 Task: Select Convenience. Add to cart, from Total Wine & More for 425 Callison Lane, Wilmington, Delaware 19801, Cell Number 302-432-3748, following item :_x000D_
Red Bull Energy Drink Sugar Free Can  - 4
Action: Mouse moved to (261, 102)
Screenshot: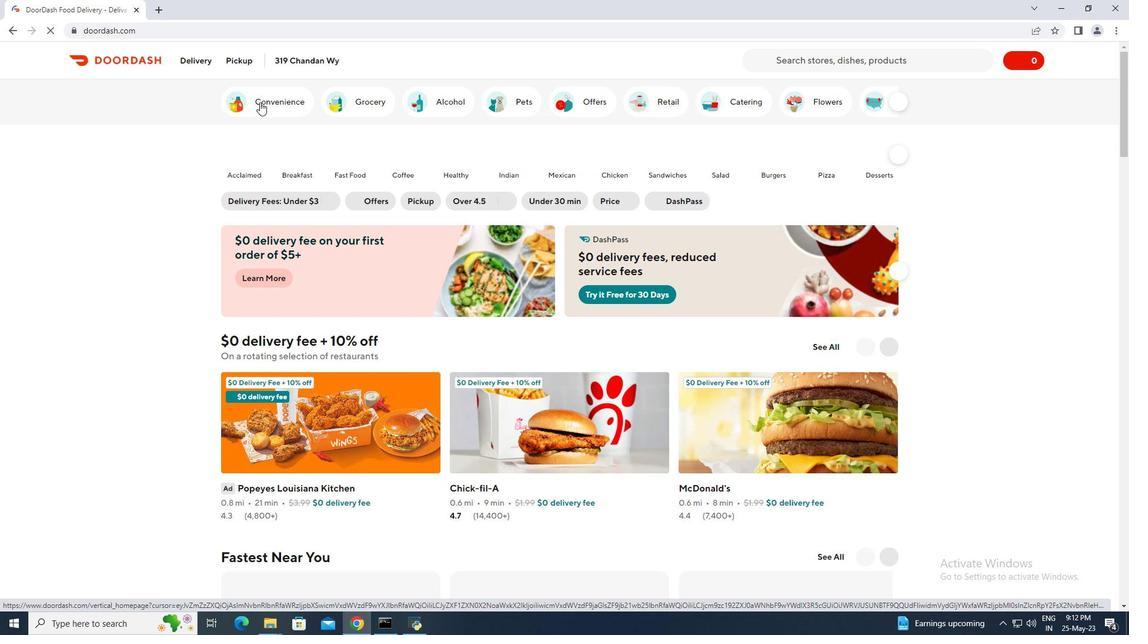 
Action: Mouse pressed left at (261, 102)
Screenshot: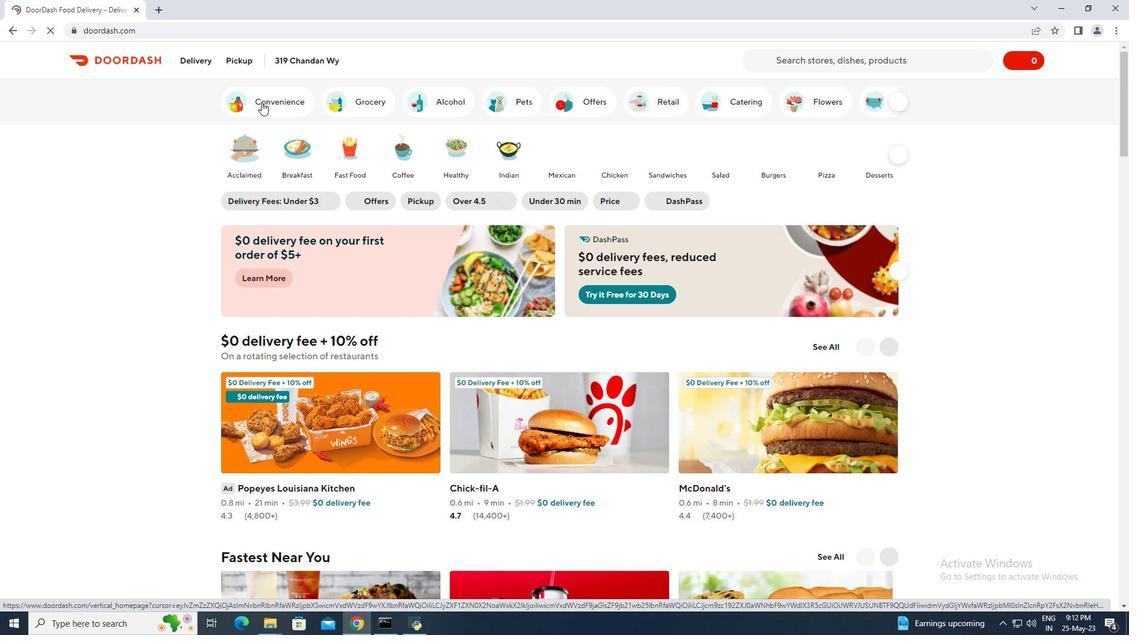 
Action: Mouse moved to (365, 320)
Screenshot: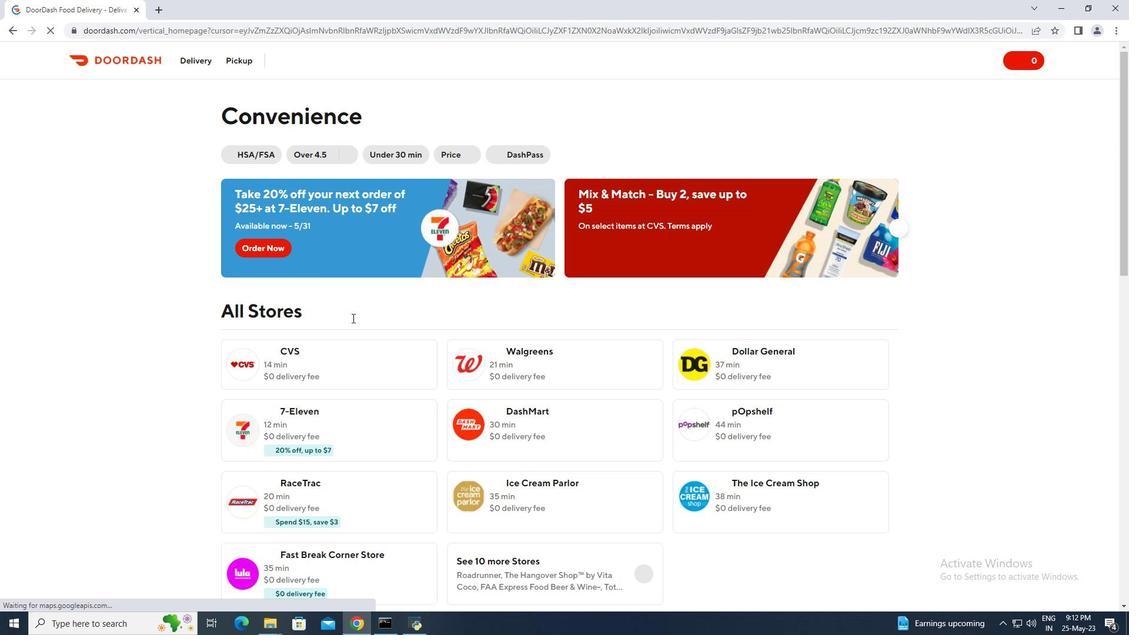 
Action: Mouse scrolled (365, 319) with delta (0, 0)
Screenshot: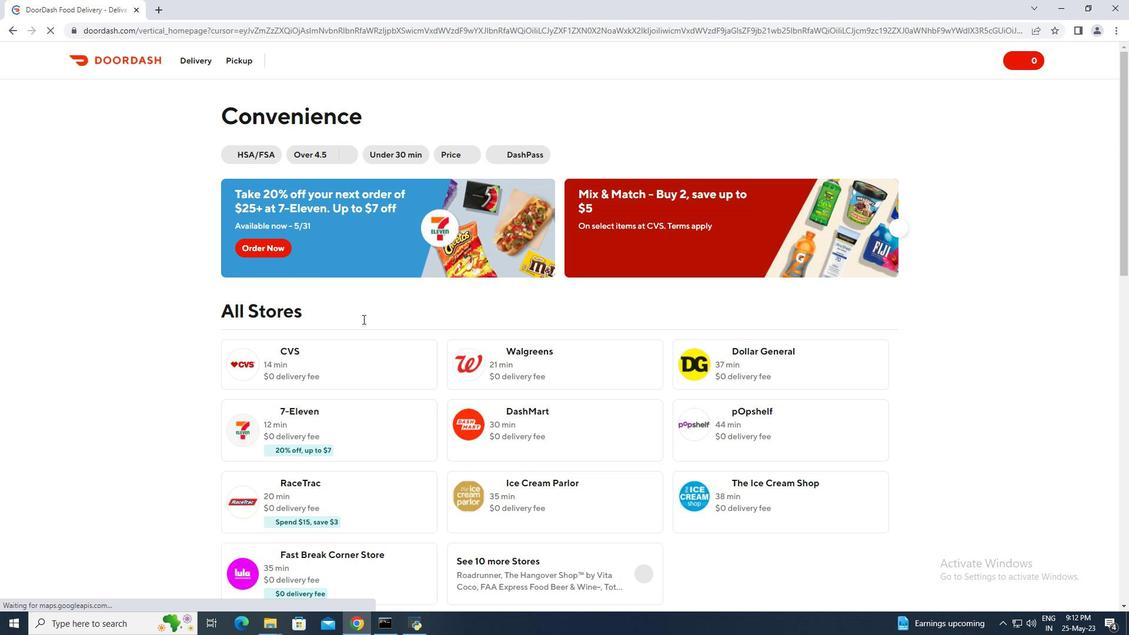 
Action: Mouse scrolled (365, 319) with delta (0, 0)
Screenshot: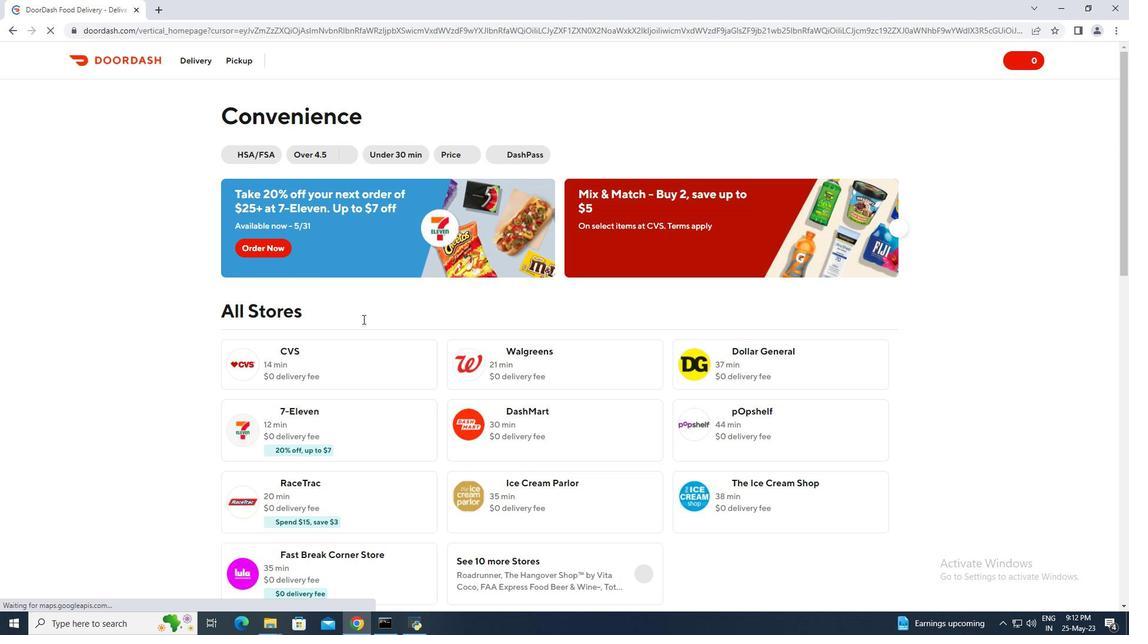 
Action: Mouse moved to (499, 461)
Screenshot: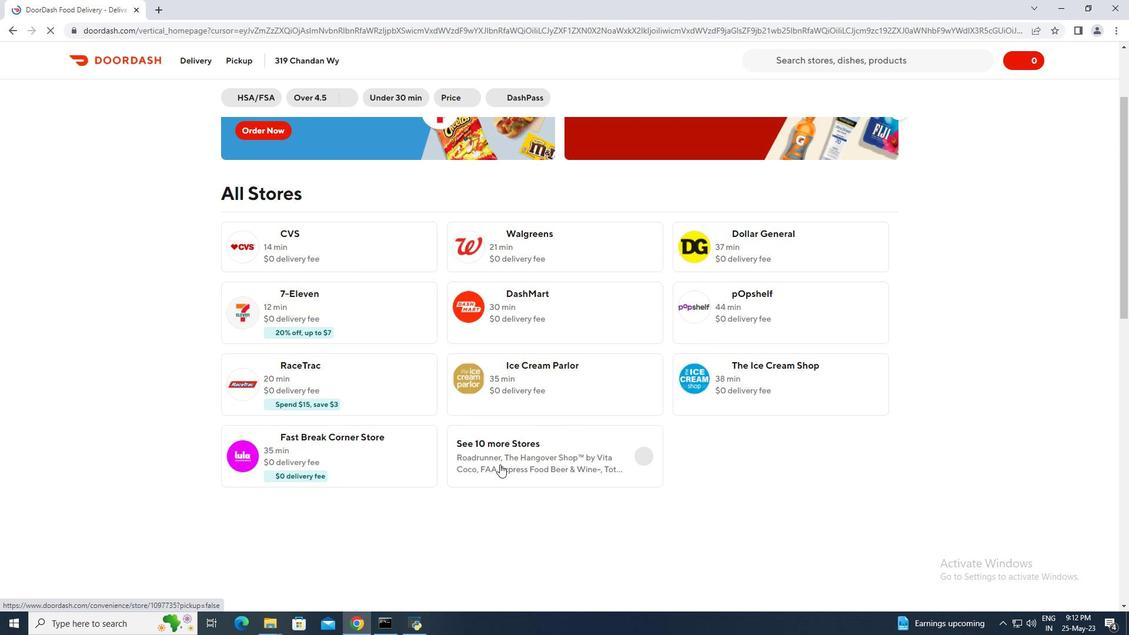 
Action: Mouse pressed left at (499, 461)
Screenshot: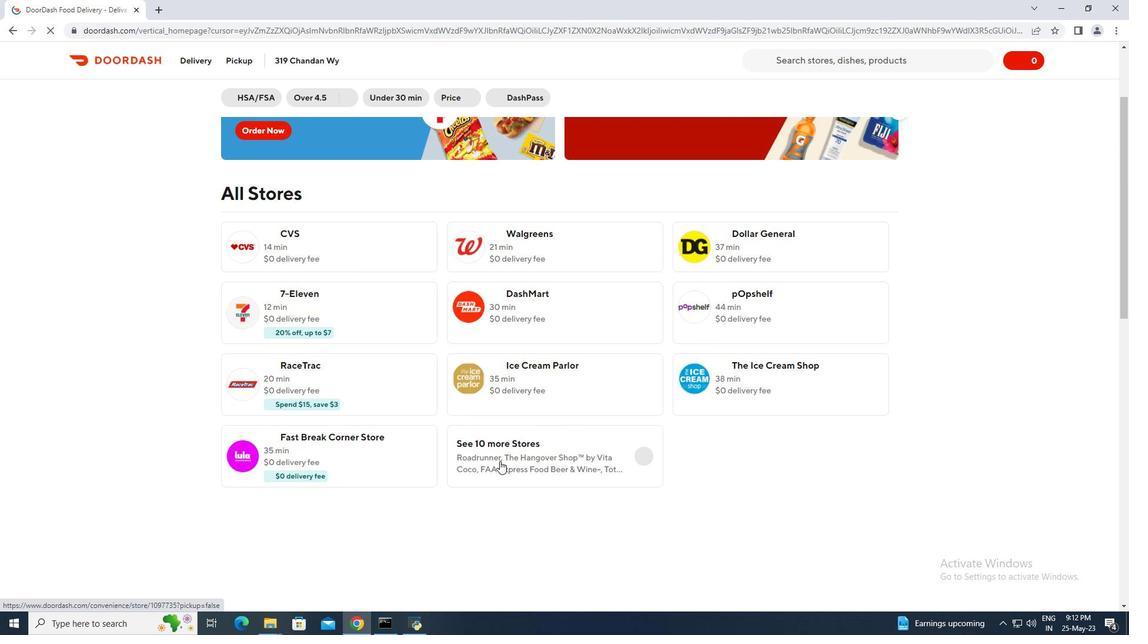 
Action: Mouse moved to (515, 442)
Screenshot: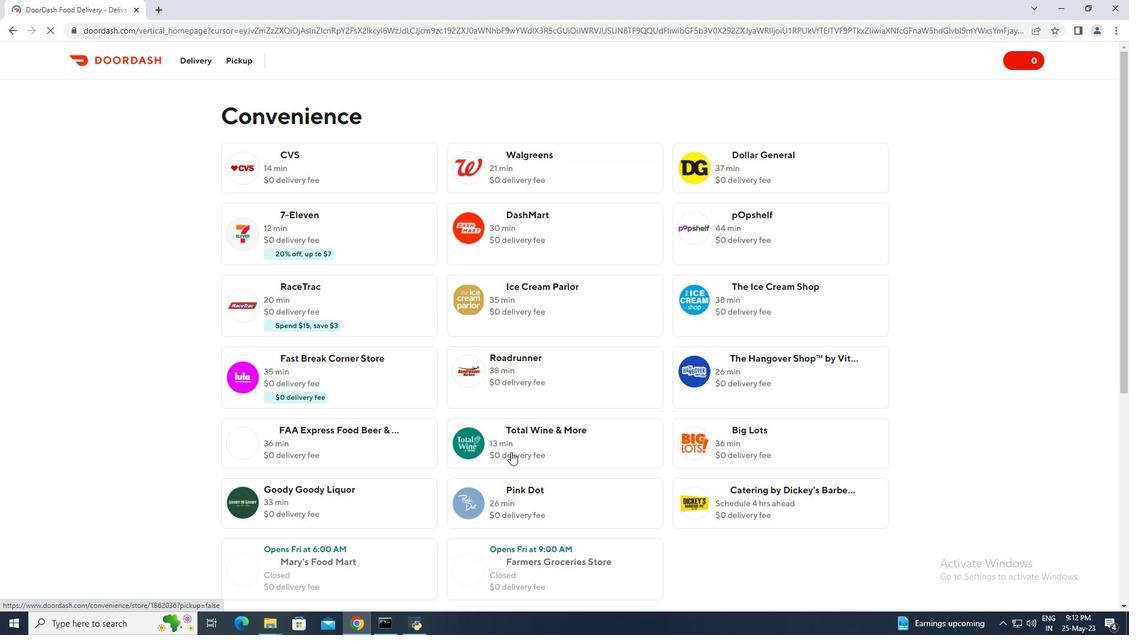 
Action: Mouse pressed left at (515, 442)
Screenshot: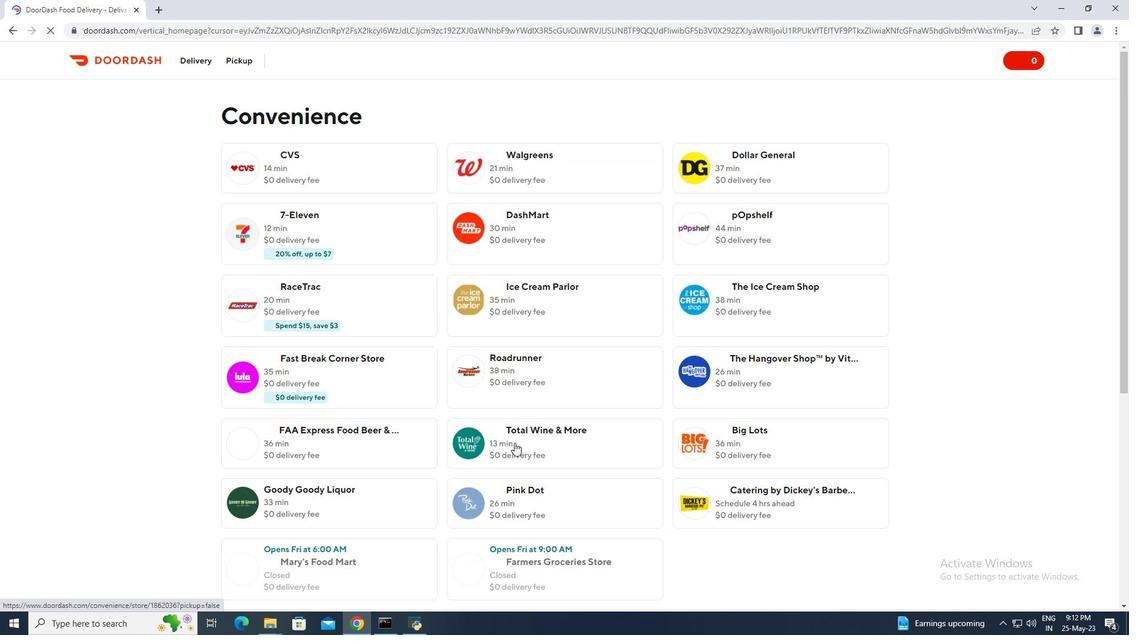 
Action: Mouse pressed left at (515, 442)
Screenshot: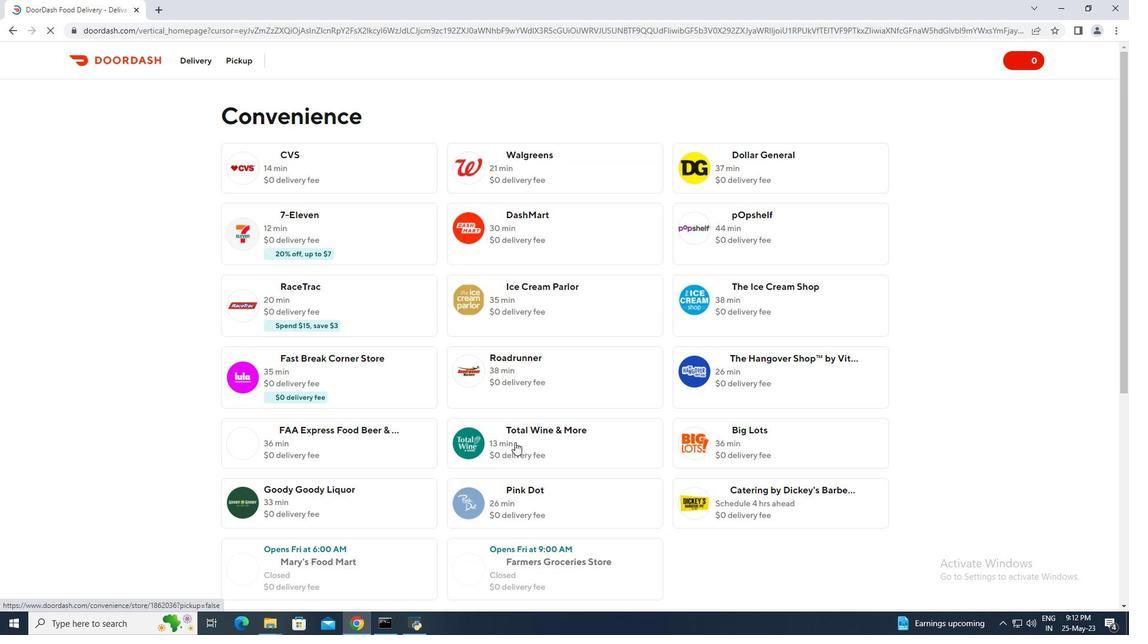 
Action: Mouse moved to (195, 56)
Screenshot: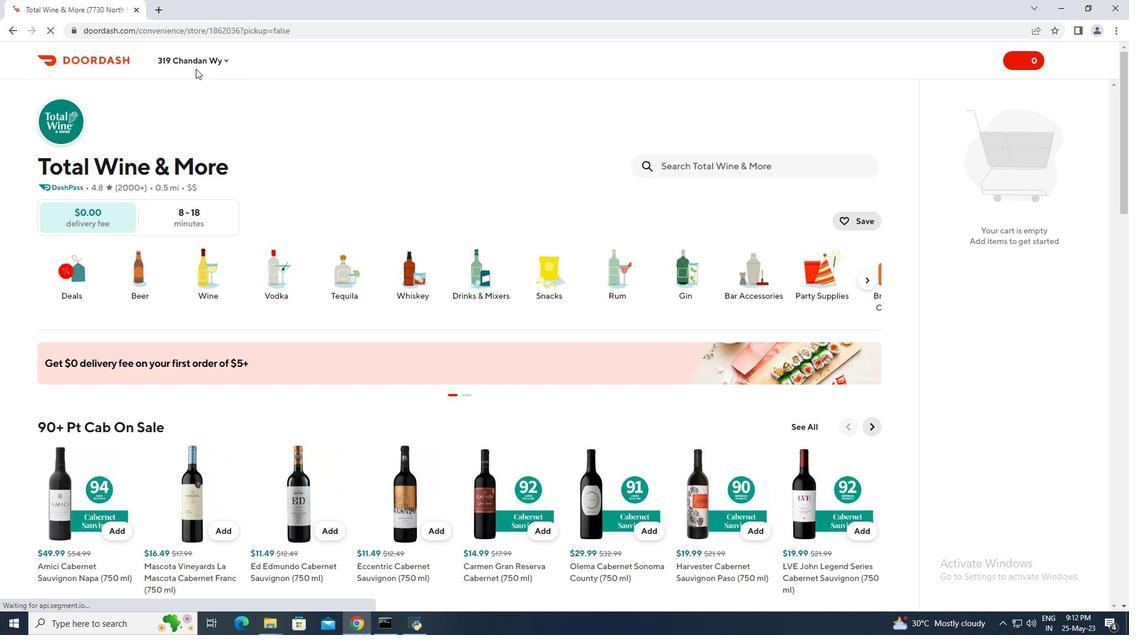 
Action: Mouse pressed left at (195, 56)
Screenshot: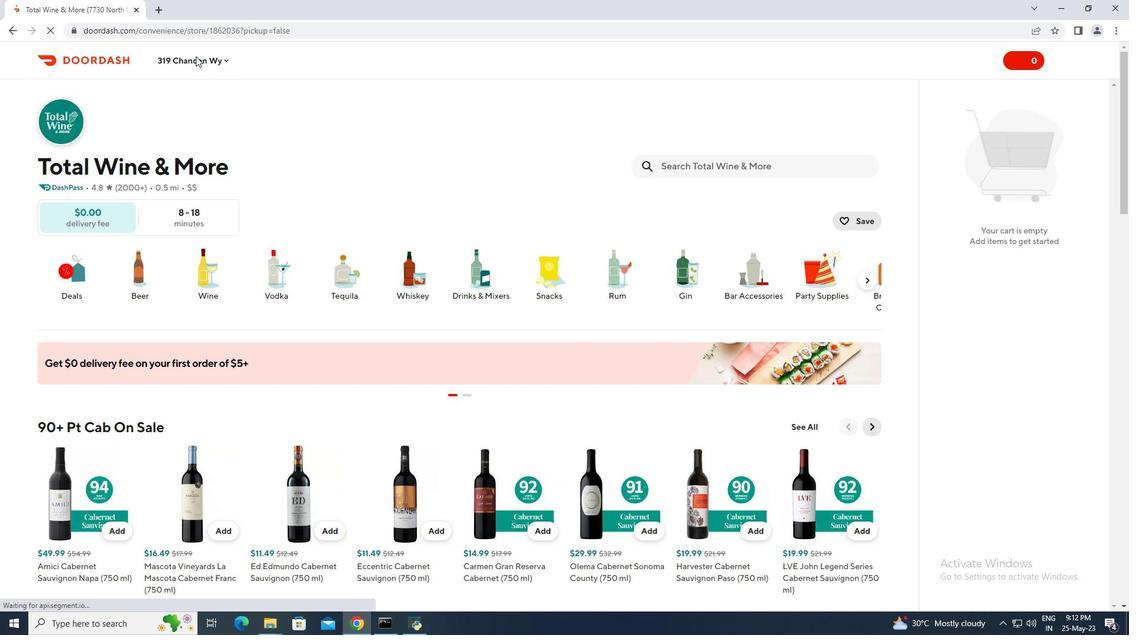 
Action: Mouse pressed left at (195, 56)
Screenshot: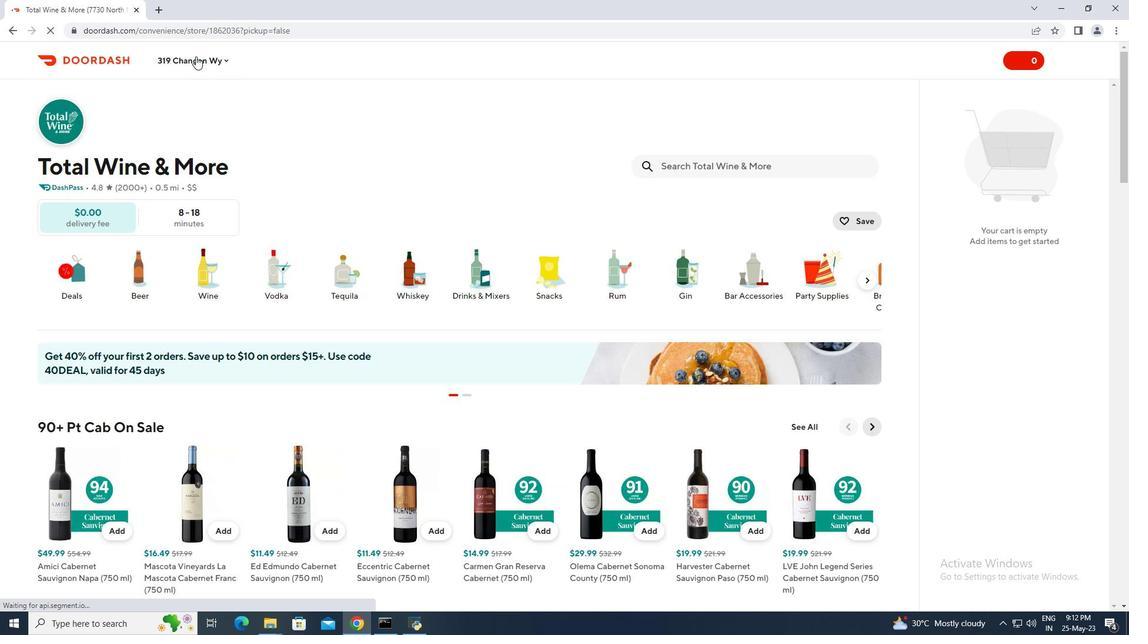 
Action: Mouse moved to (199, 57)
Screenshot: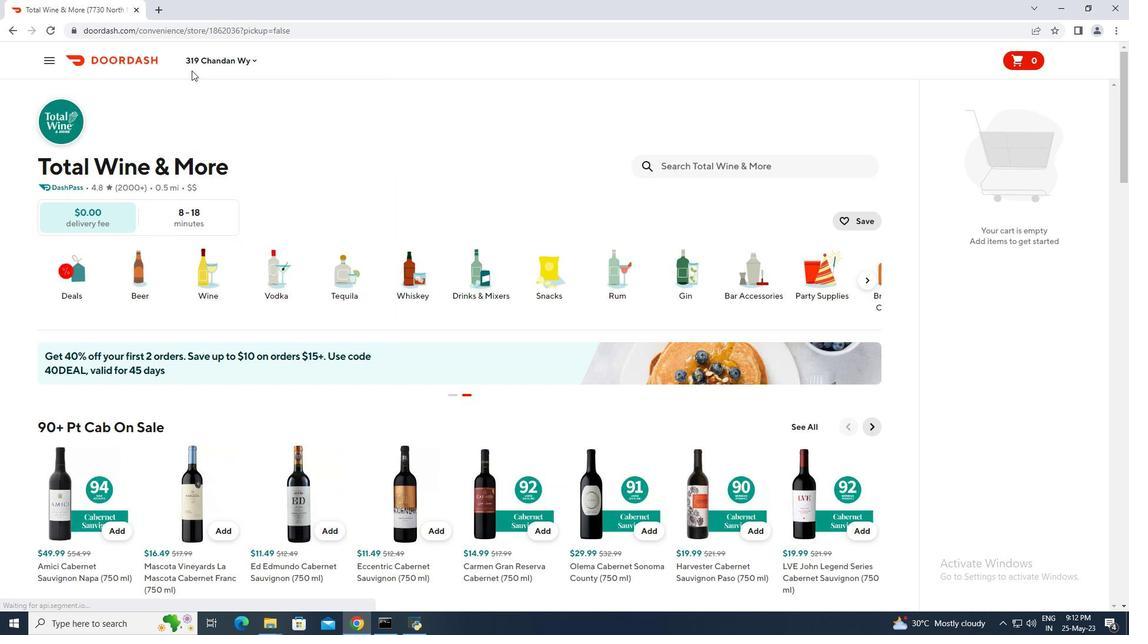 
Action: Mouse pressed left at (199, 57)
Screenshot: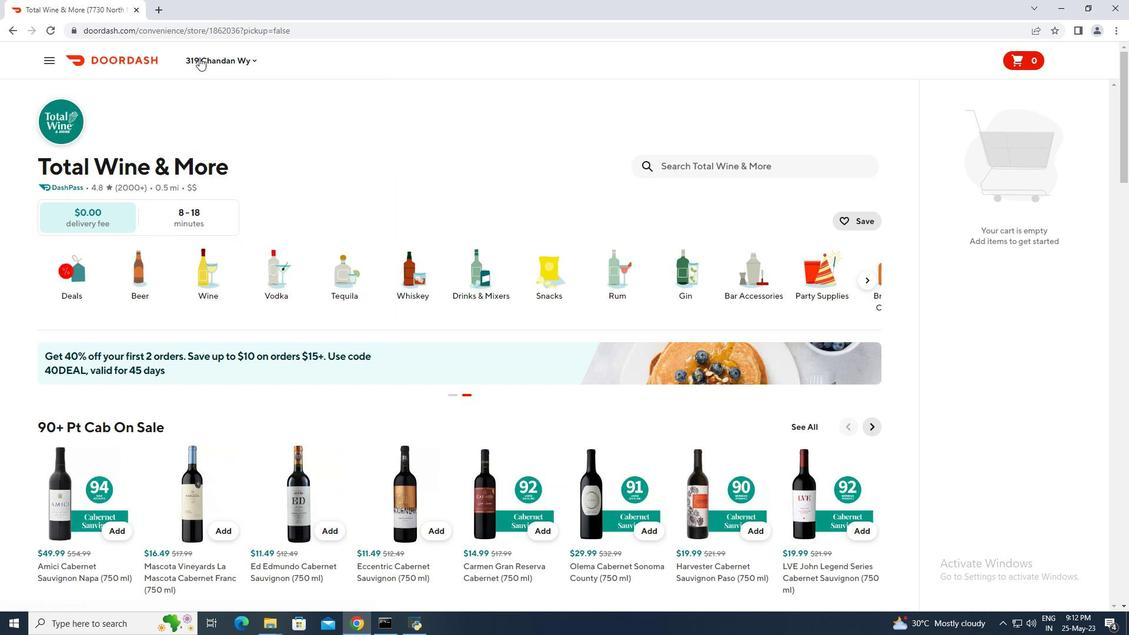 
Action: Mouse moved to (213, 108)
Screenshot: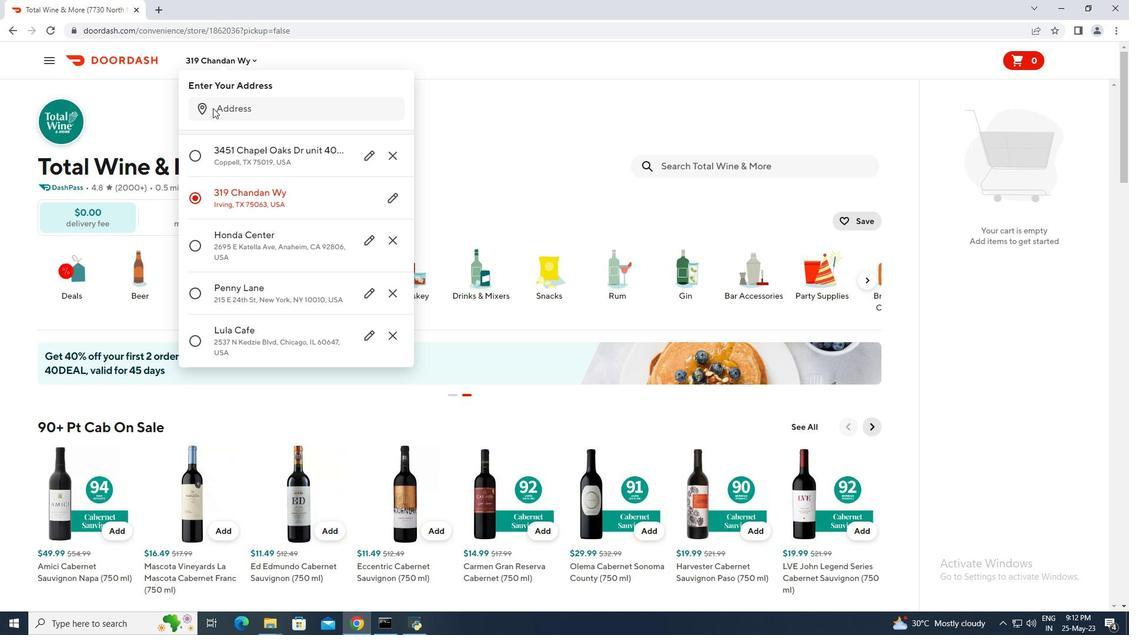 
Action: Mouse pressed left at (213, 108)
Screenshot: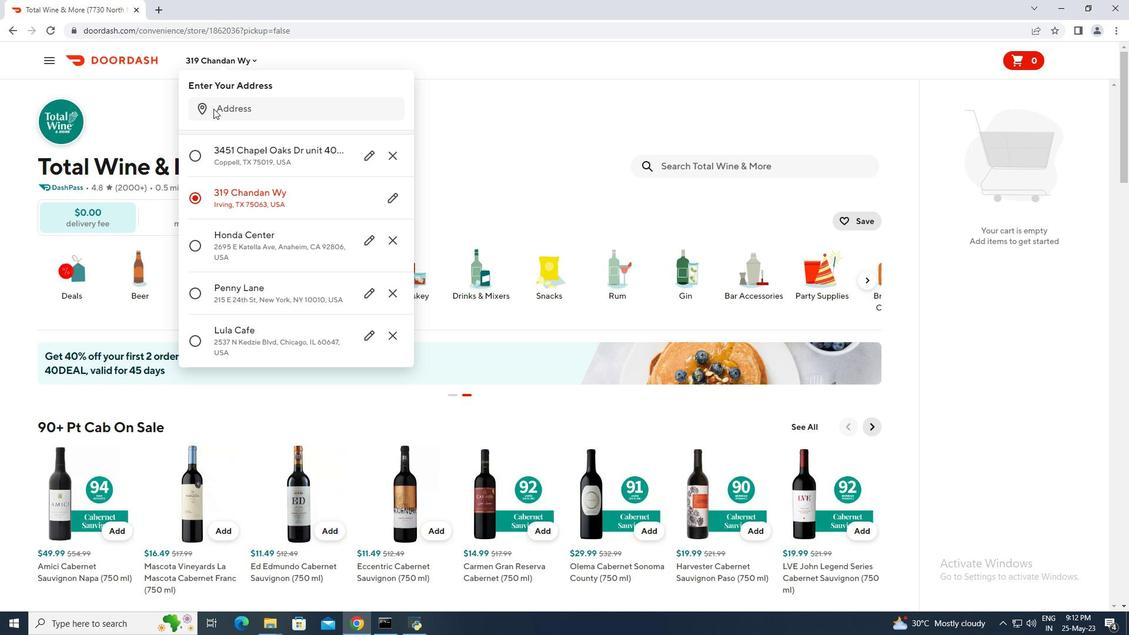 
Action: Key pressed 425<Key.space>callison<Key.space>lane,<Key.space>wilmington<Key.space>delawar<Key.space>19801<Key.enter>
Screenshot: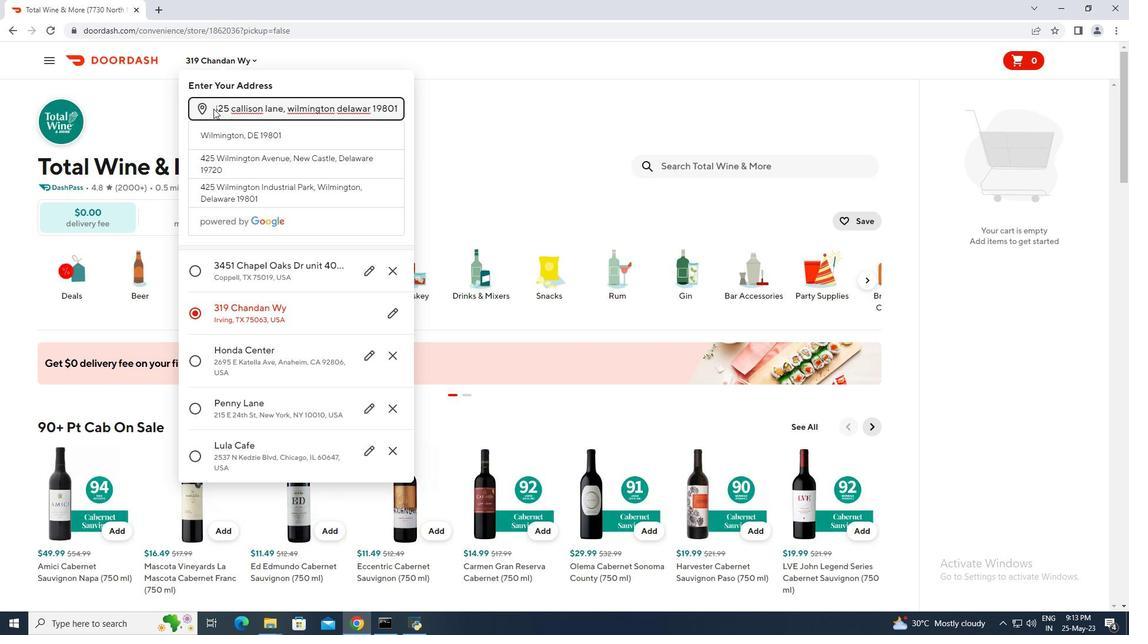 
Action: Mouse moved to (347, 458)
Screenshot: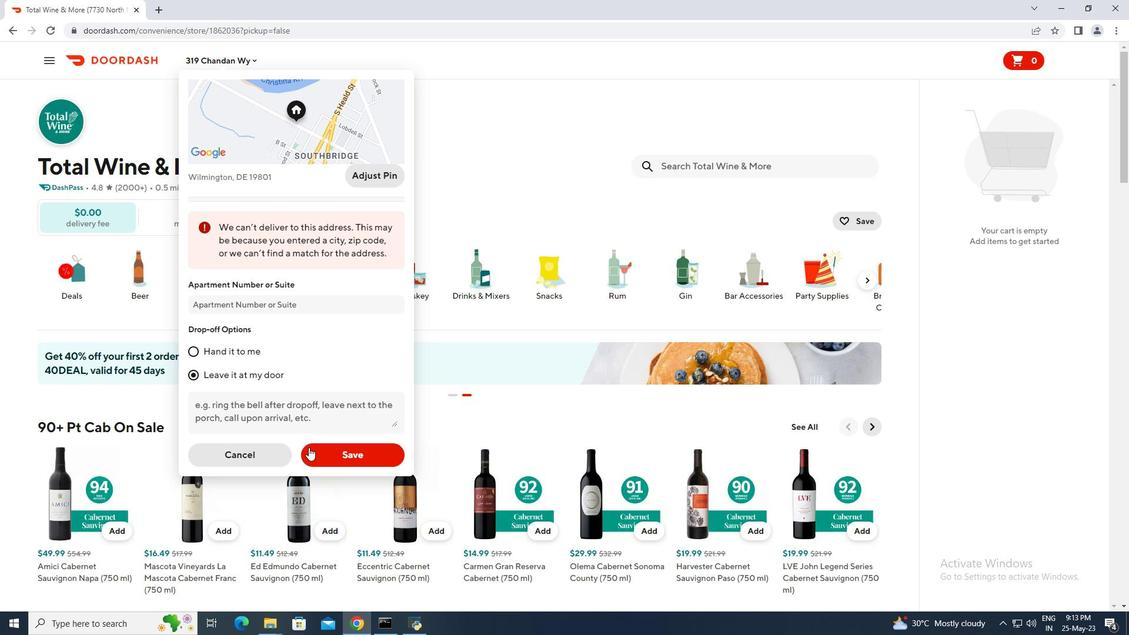 
Action: Mouse pressed left at (347, 458)
Screenshot: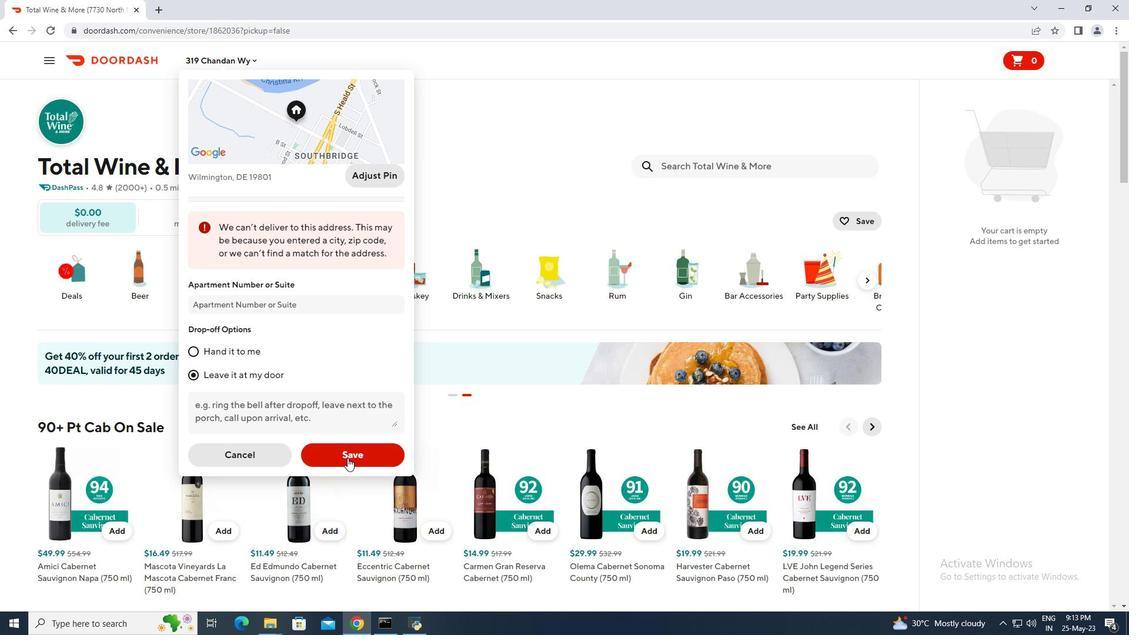 
Action: Mouse moved to (720, 163)
Screenshot: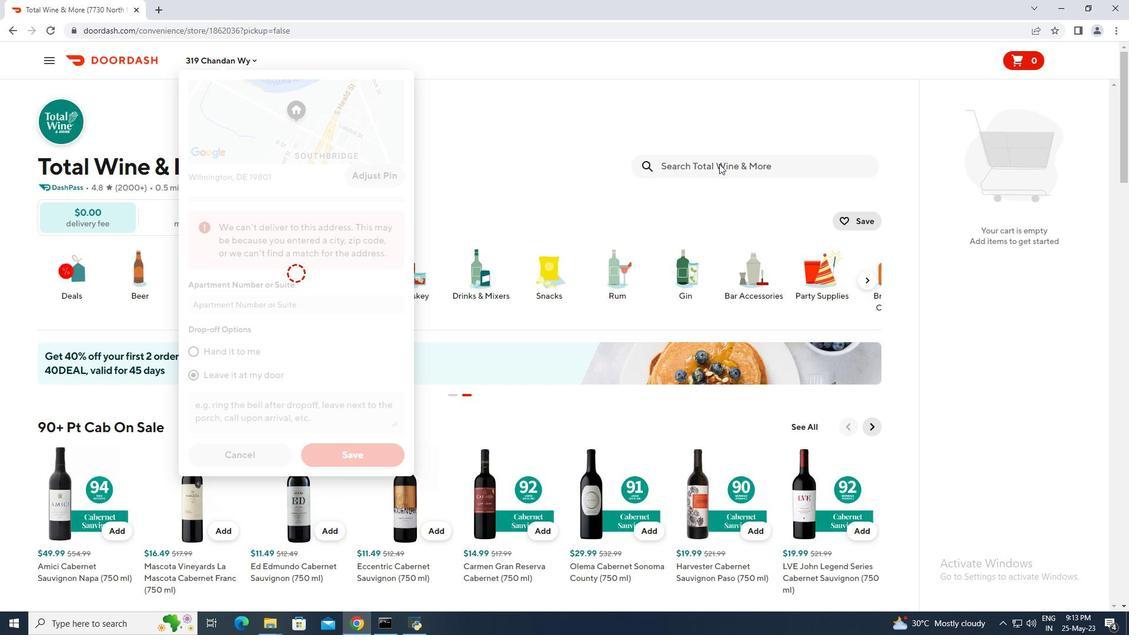 
Action: Mouse pressed left at (720, 163)
Screenshot: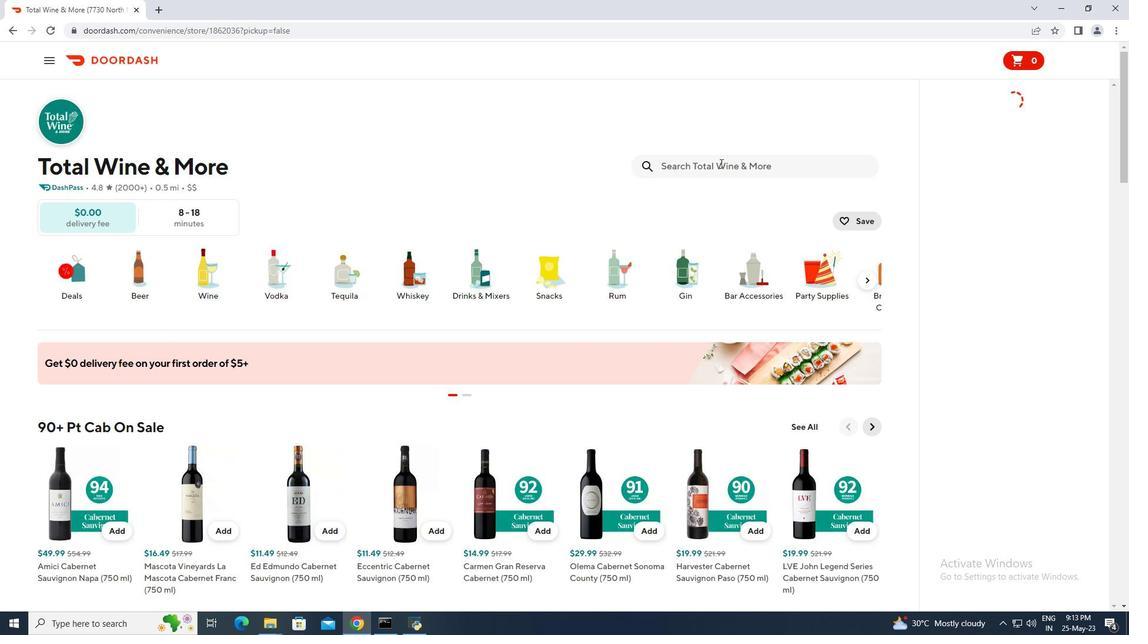 
Action: Mouse moved to (599, 79)
Screenshot: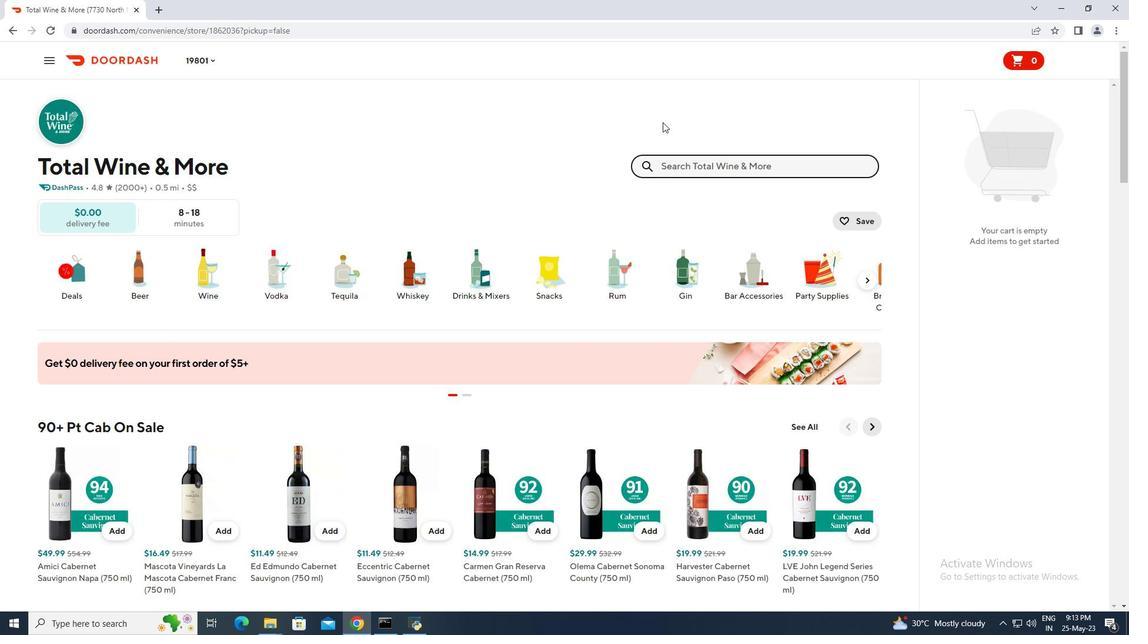 
Action: Key pressed red<Key.space>bull<Key.space>energy<Key.space>drink<Key.space>sugar<Key.space>free<Key.space>can<Key.enter>
Screenshot: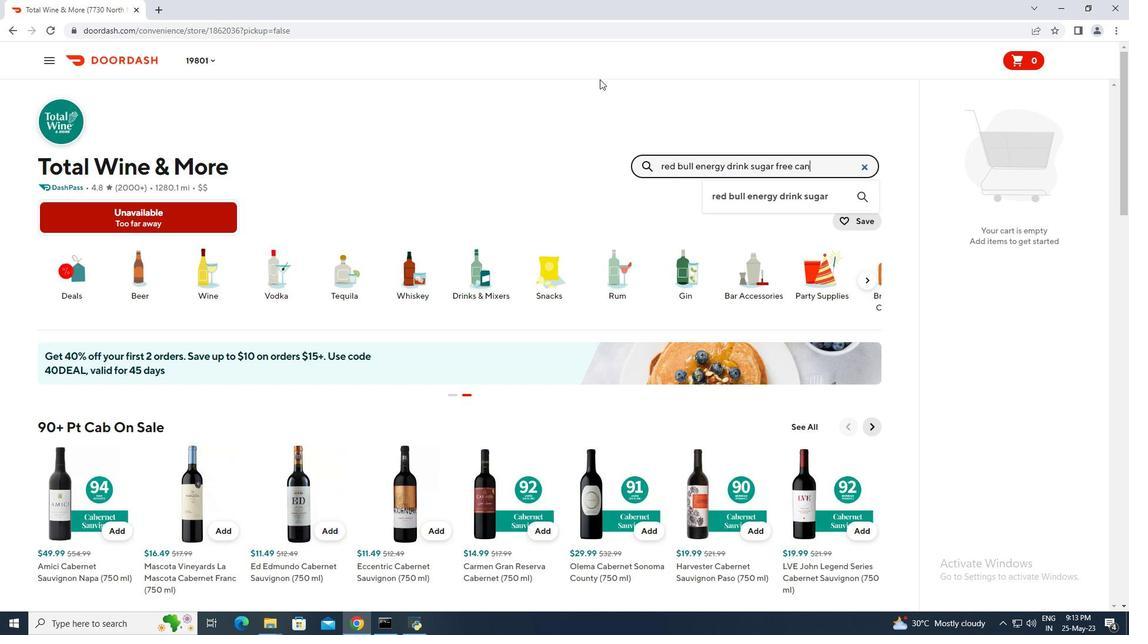 
Action: Mouse moved to (117, 290)
Screenshot: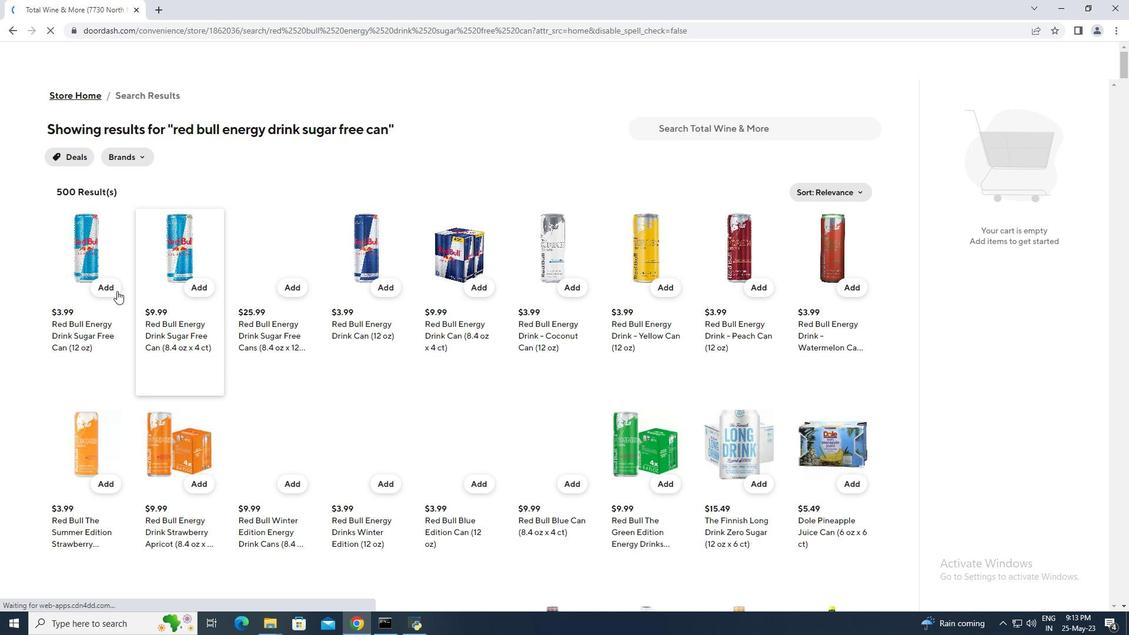 
Action: Mouse pressed left at (117, 290)
Screenshot: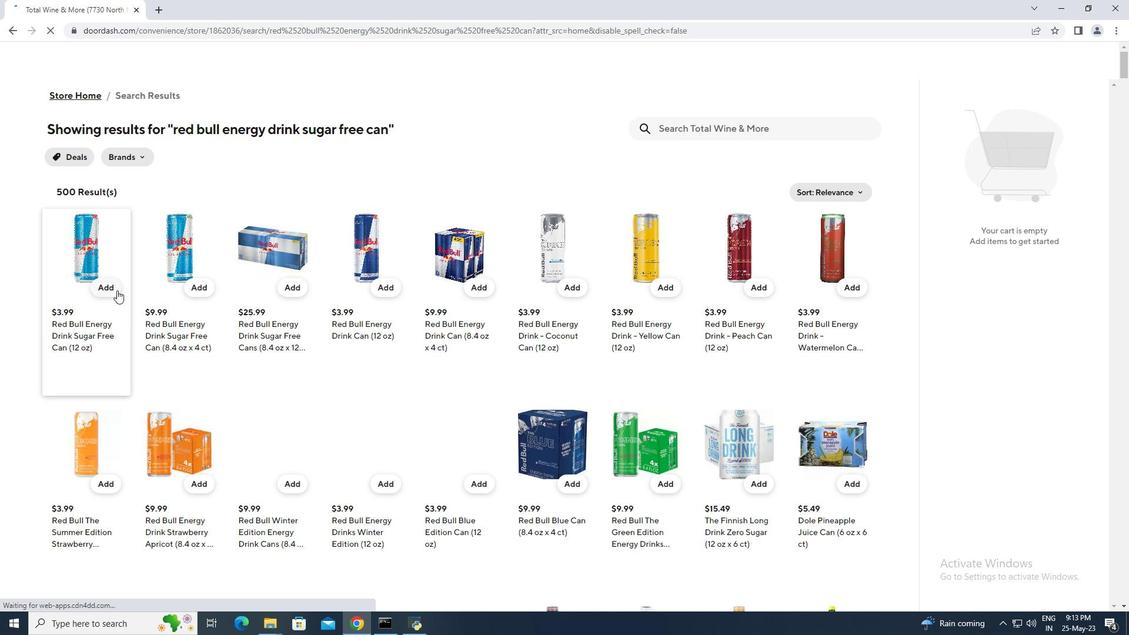 
Action: Mouse moved to (957, 134)
Screenshot: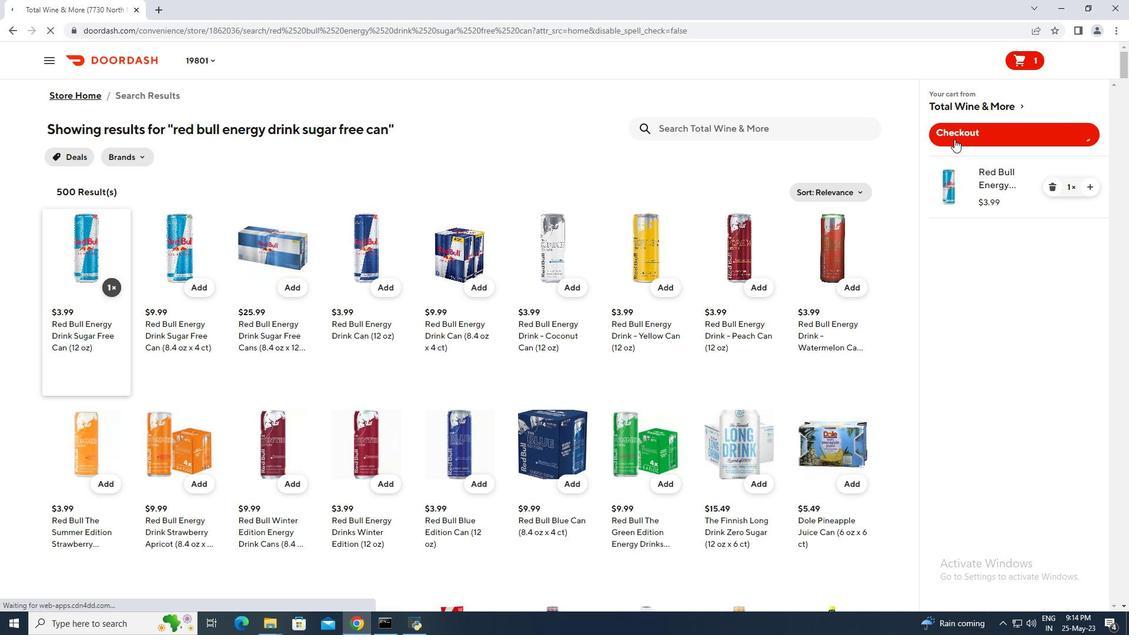 
Action: Mouse pressed left at (957, 134)
Screenshot: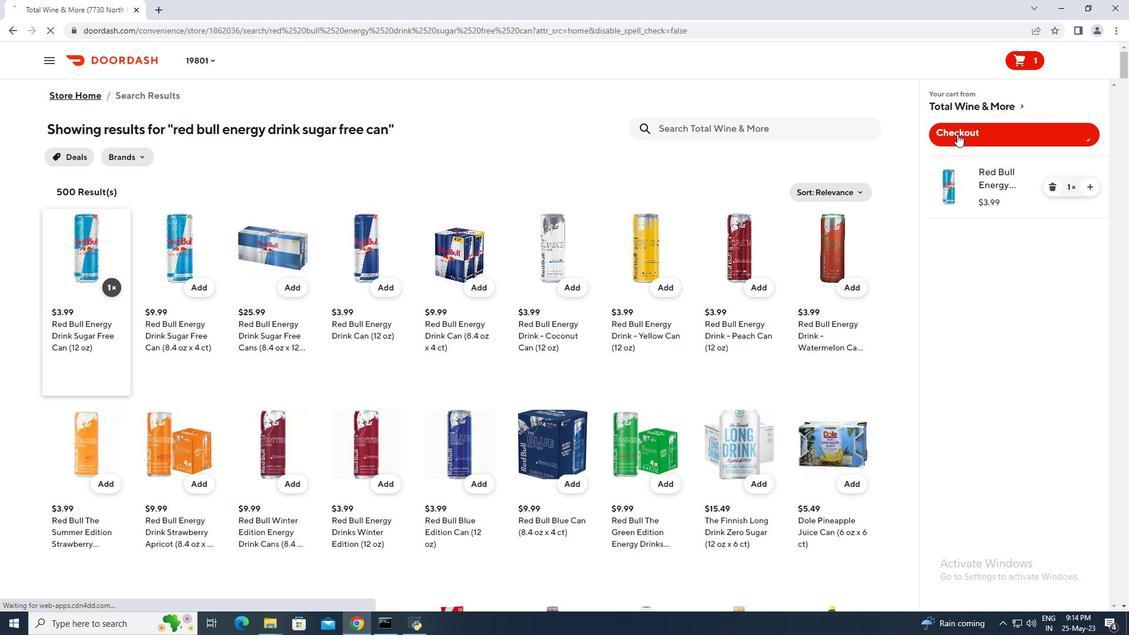 
Action: Mouse moved to (1091, 189)
Screenshot: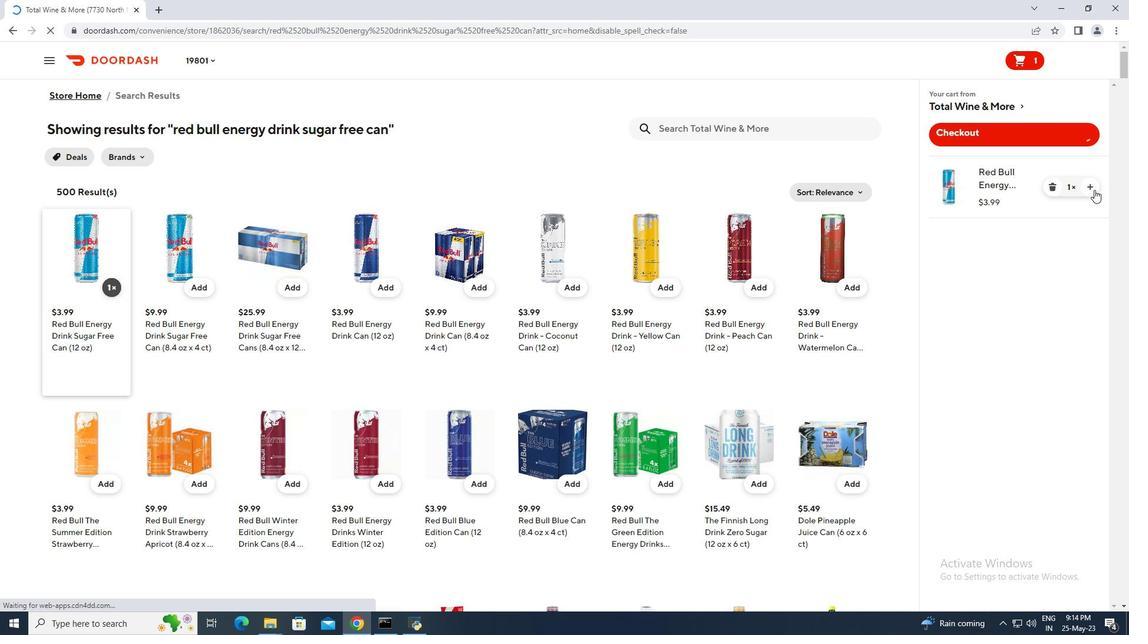 
Action: Mouse pressed left at (1091, 189)
Screenshot: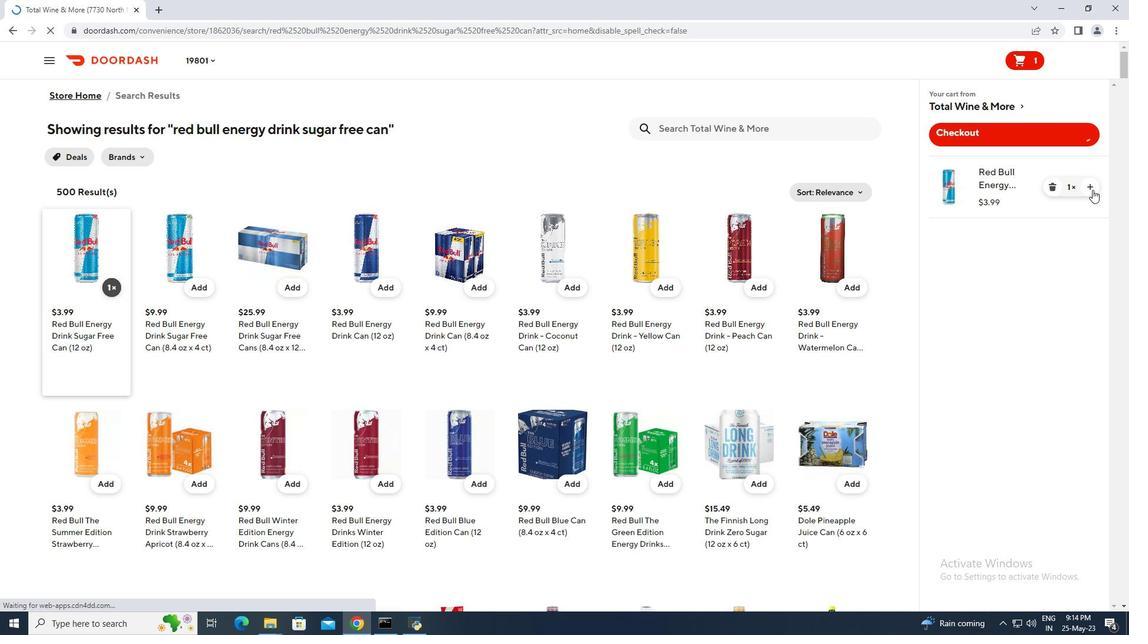 
Action: Mouse pressed left at (1091, 189)
Screenshot: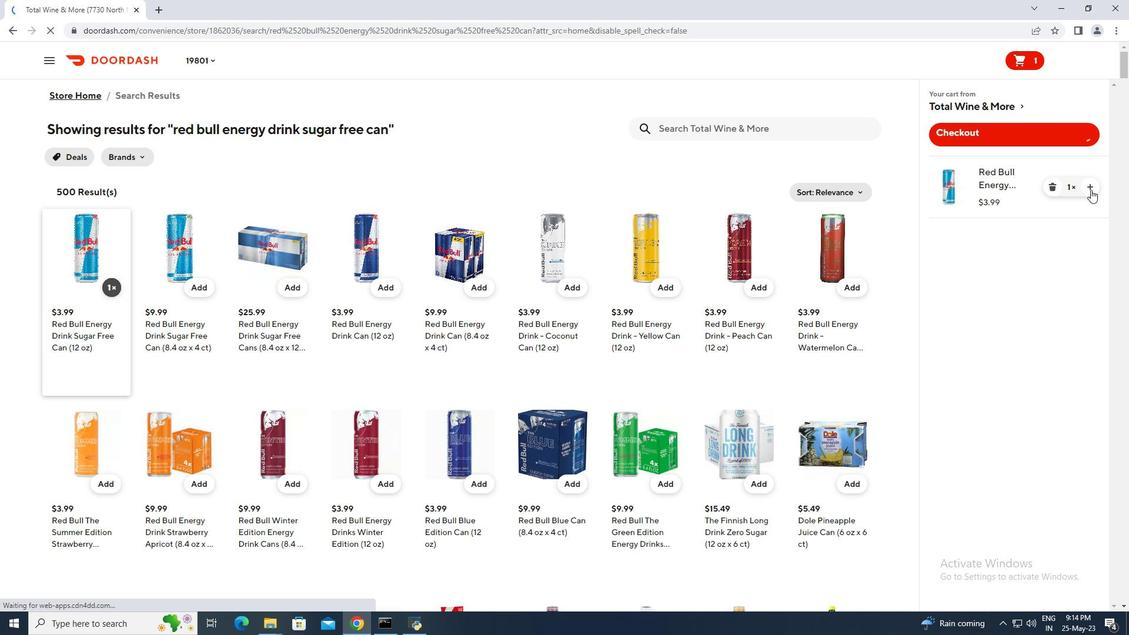 
Action: Mouse pressed left at (1091, 189)
Screenshot: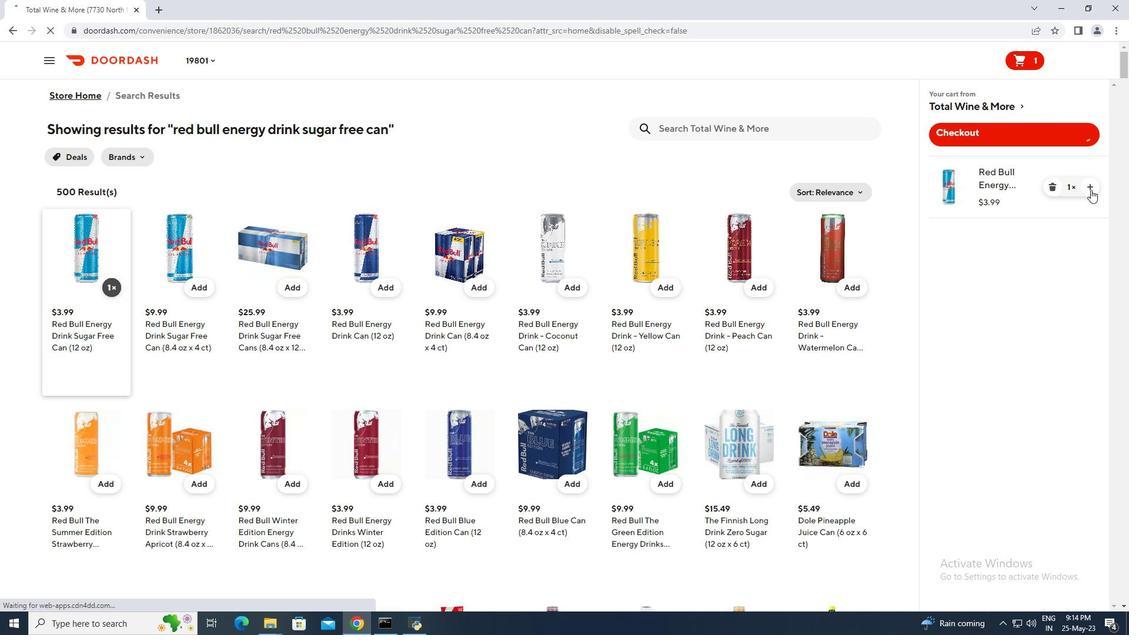 
Action: Mouse pressed left at (1091, 189)
Screenshot: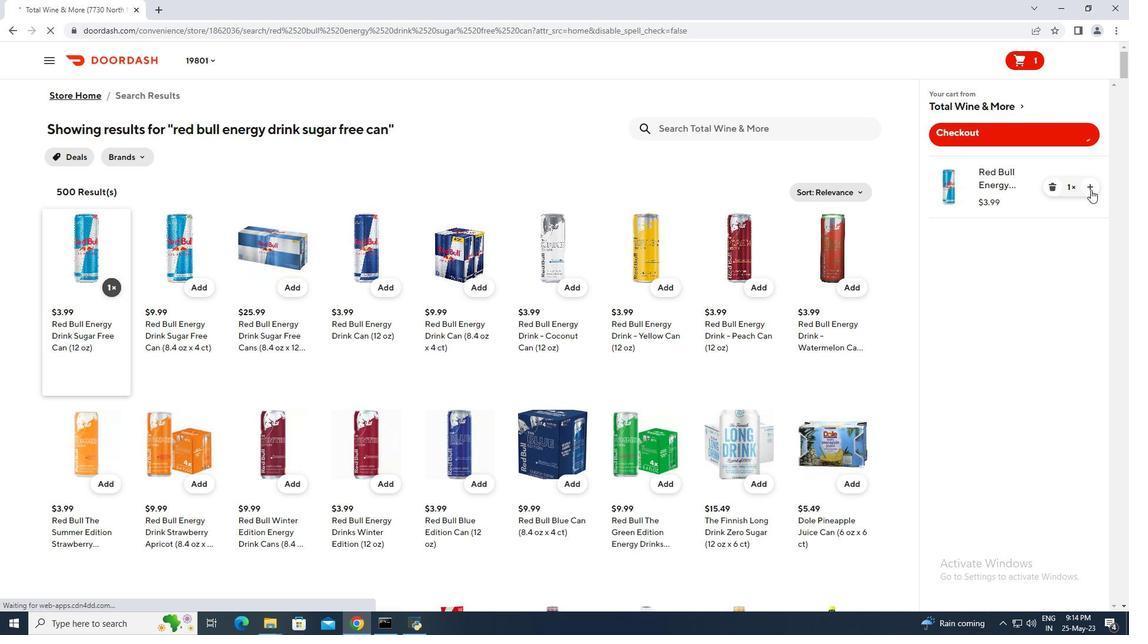 
Action: Mouse moved to (750, 287)
Screenshot: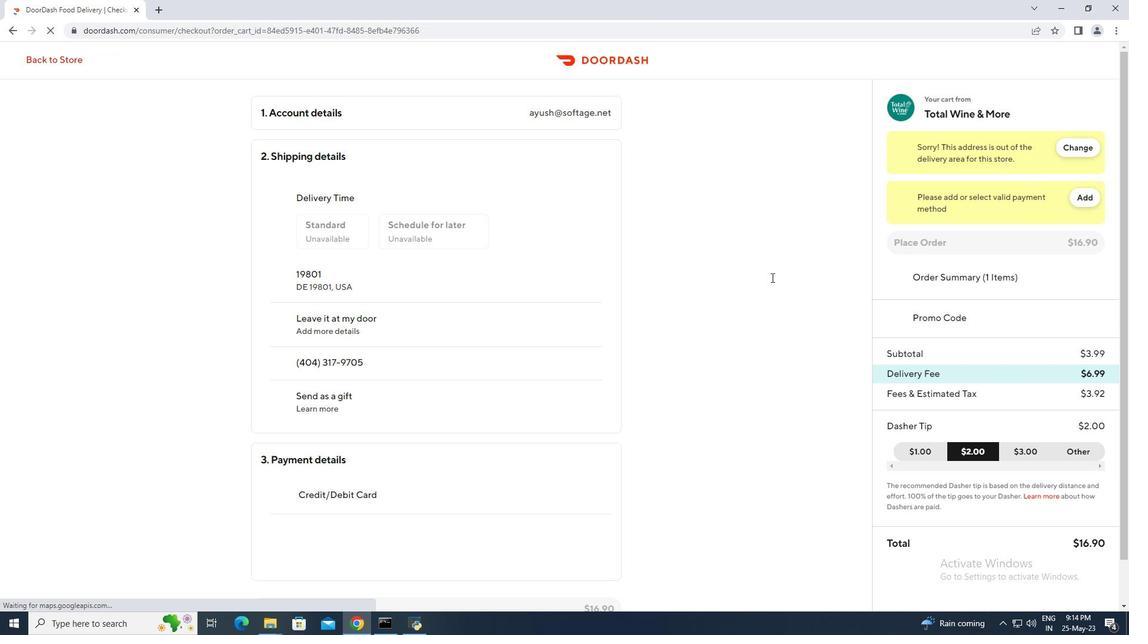 
